Task: Create a section Feature Freeze Sprint and in the section, add a milestone Enterprise Resource Planning (ERP) Implementation in the project ZoneTech.
Action: Mouse moved to (182, 467)
Screenshot: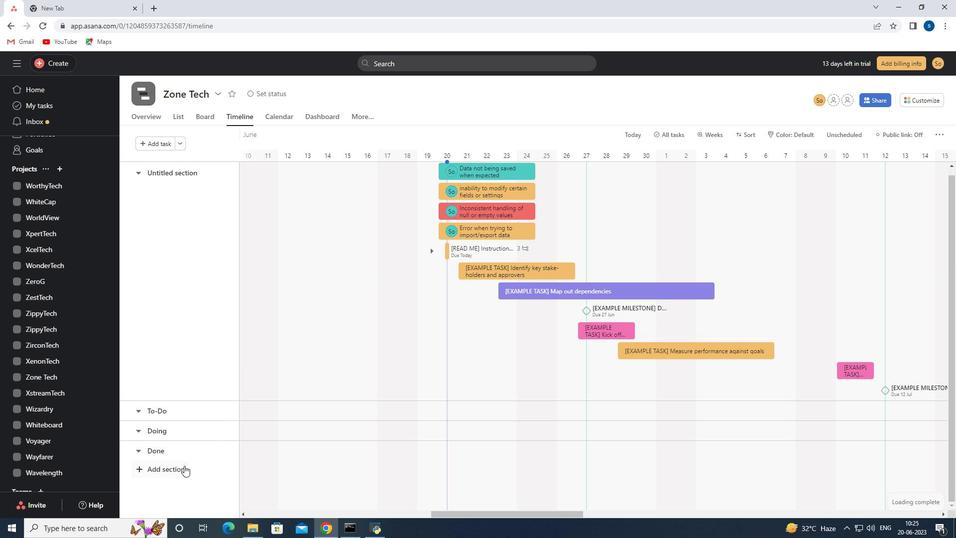 
Action: Mouse pressed left at (182, 467)
Screenshot: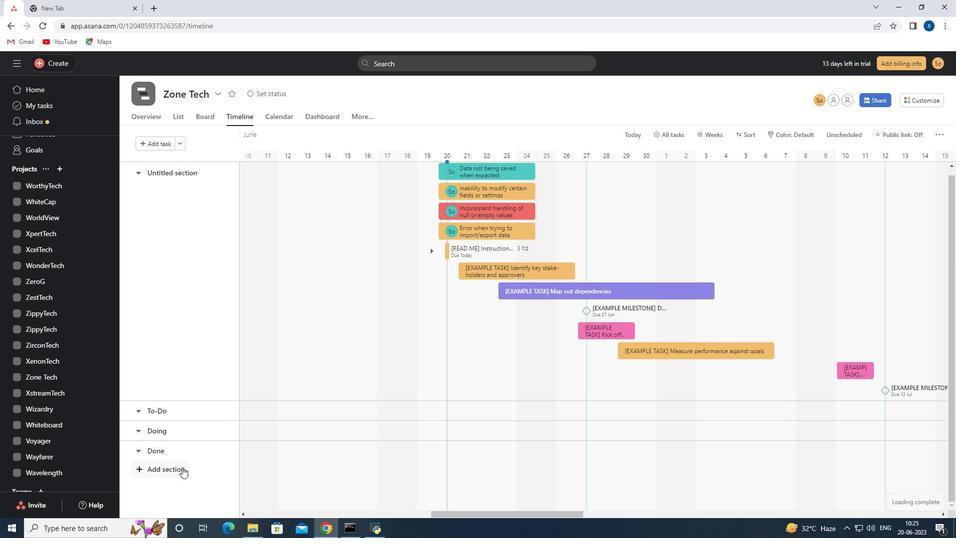 
Action: Mouse moved to (182, 467)
Screenshot: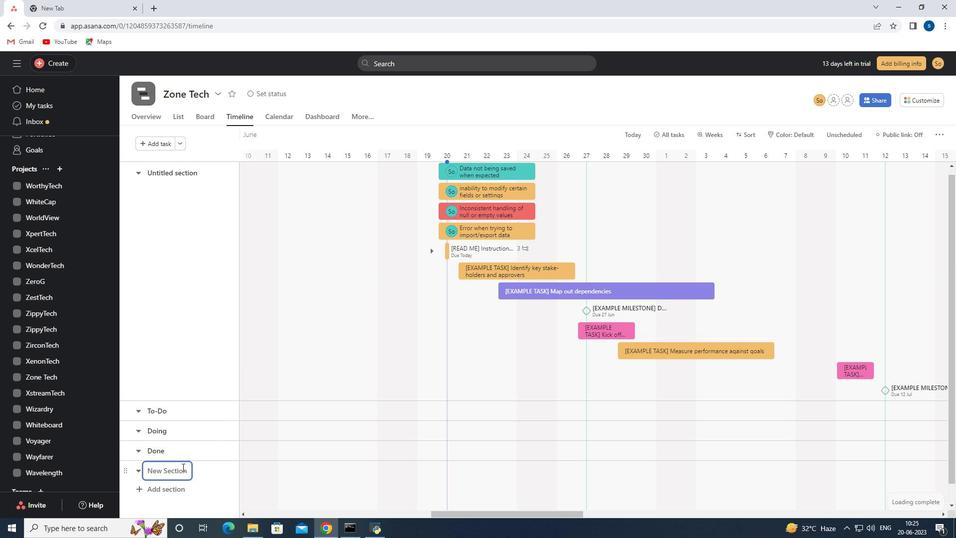 
Action: Key pressed <Key.shift>Feature<Key.space><Key.shift>Freeze<Key.space><Key.shift>Sprint
Screenshot: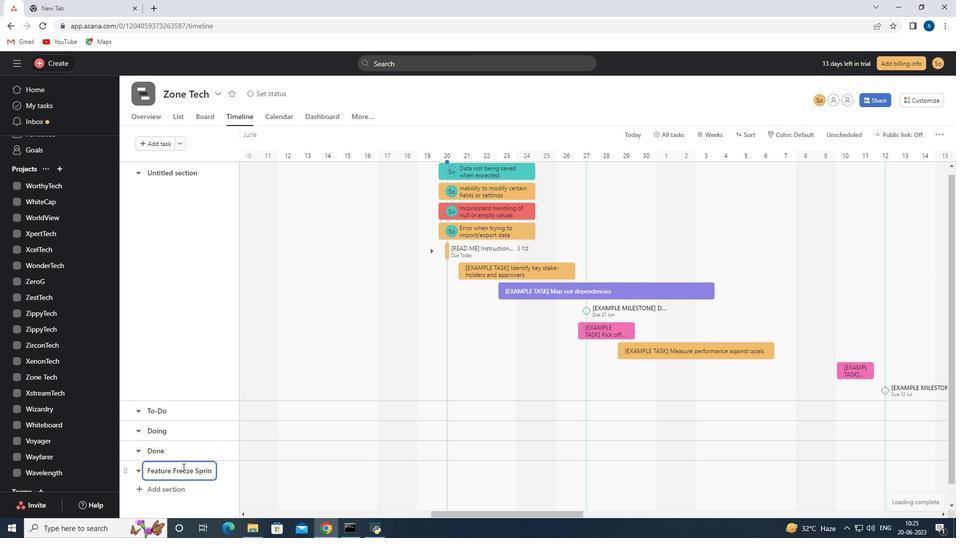 
Action: Mouse moved to (274, 471)
Screenshot: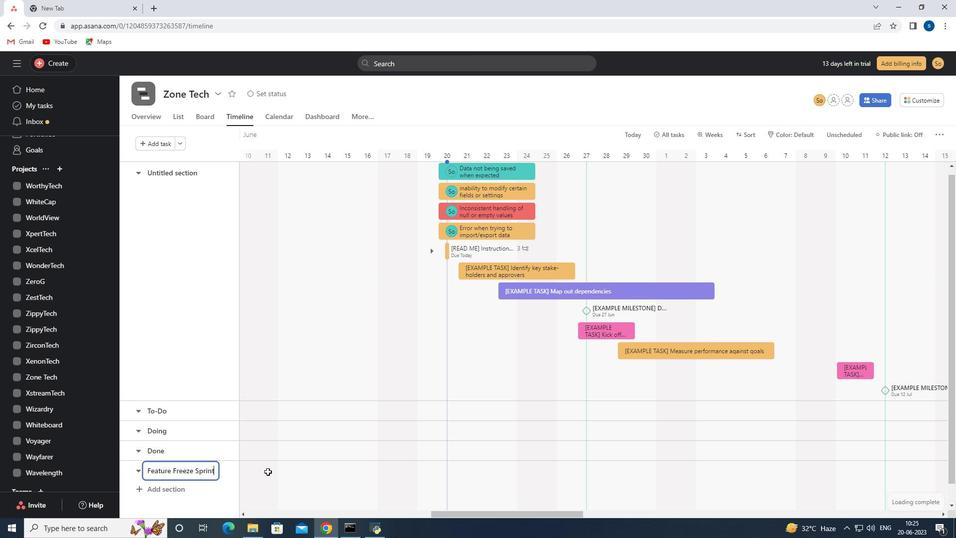 
Action: Mouse pressed left at (274, 471)
Screenshot: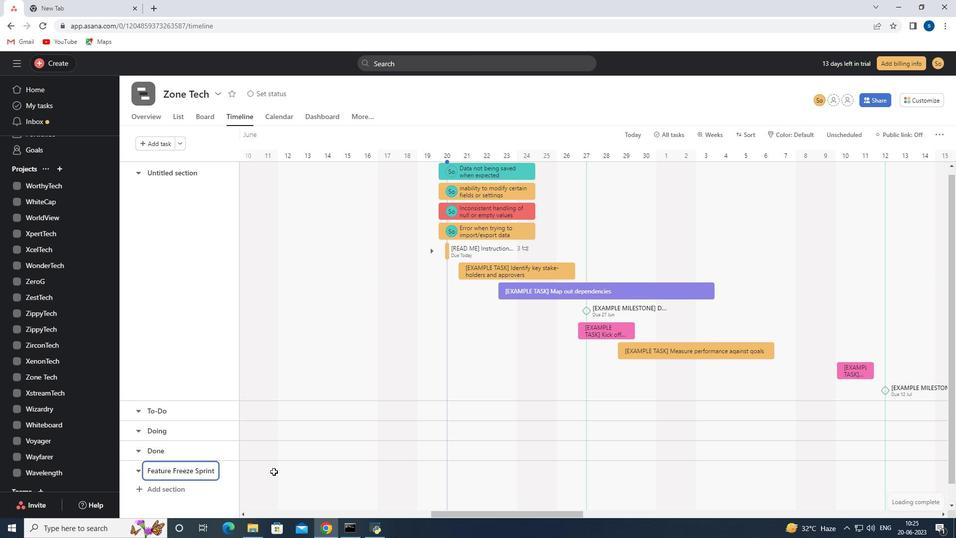 
Action: Mouse moved to (274, 472)
Screenshot: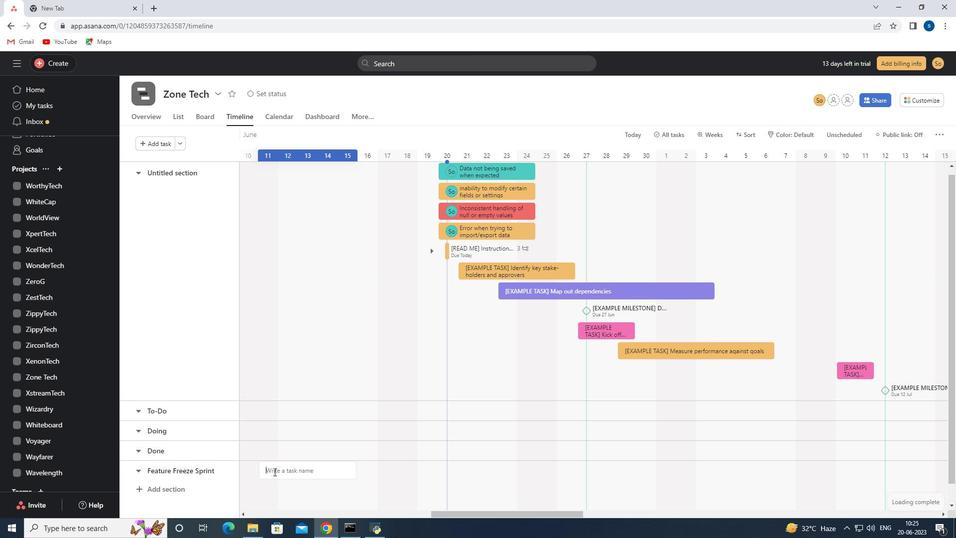 
Action: Key pressed <Key.shift>Entr<Key.backspace>erprise<Key.space><Key.shift>Resource<Key.space><Key.shift>Planning<Key.space><Key.shift><Key.shift><Key.shift>(ERP)<Key.space><Key.shift>Implementation
Screenshot: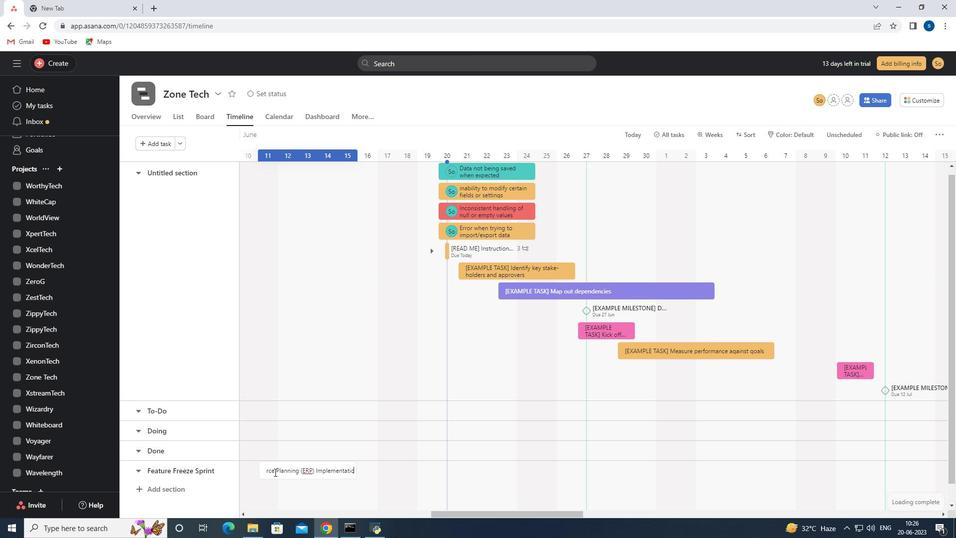 
Action: Mouse moved to (325, 470)
Screenshot: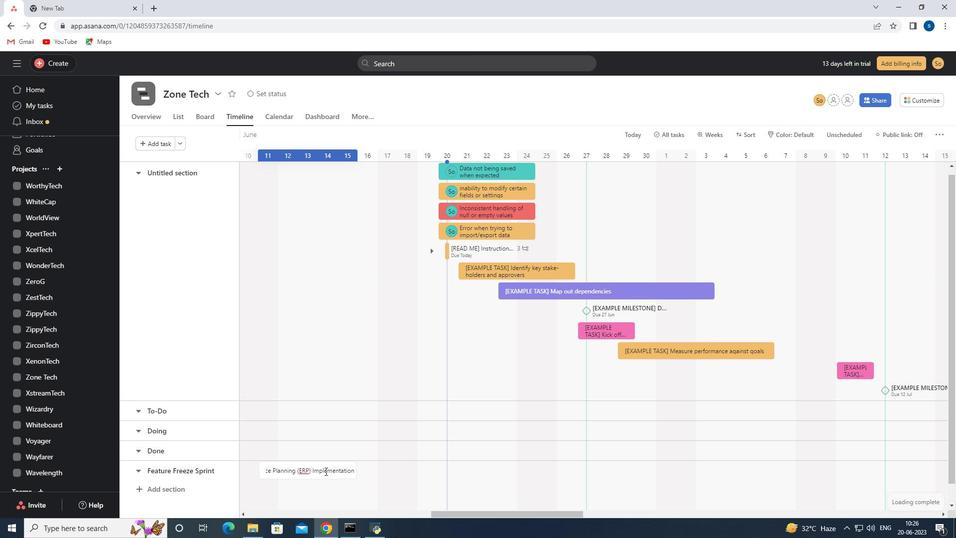 
Action: Mouse pressed right at (325, 470)
Screenshot: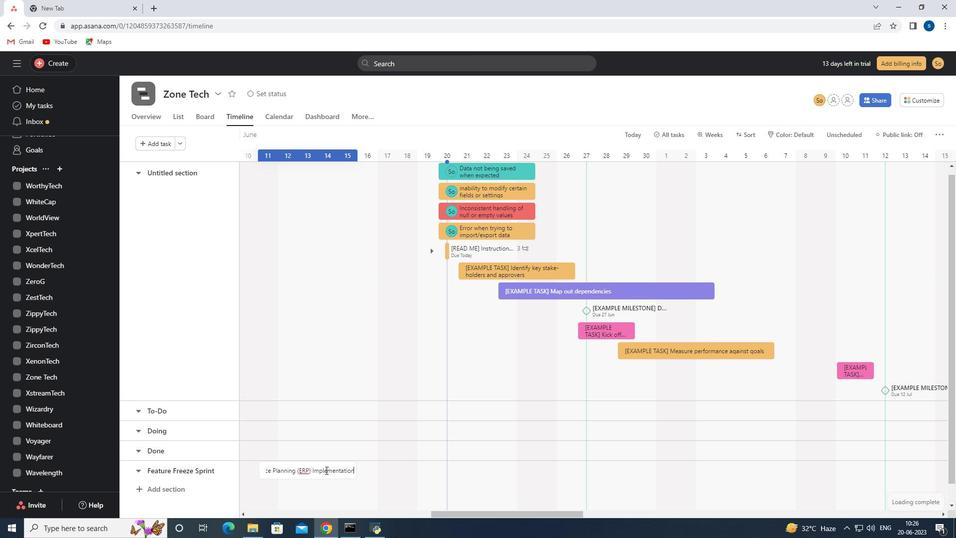 
Action: Mouse moved to (361, 420)
Screenshot: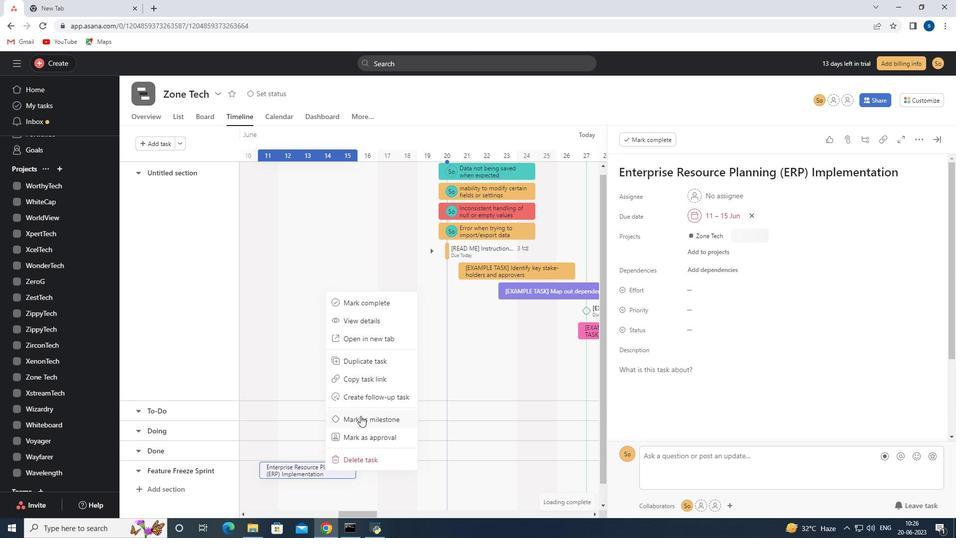 
Action: Mouse pressed left at (361, 420)
Screenshot: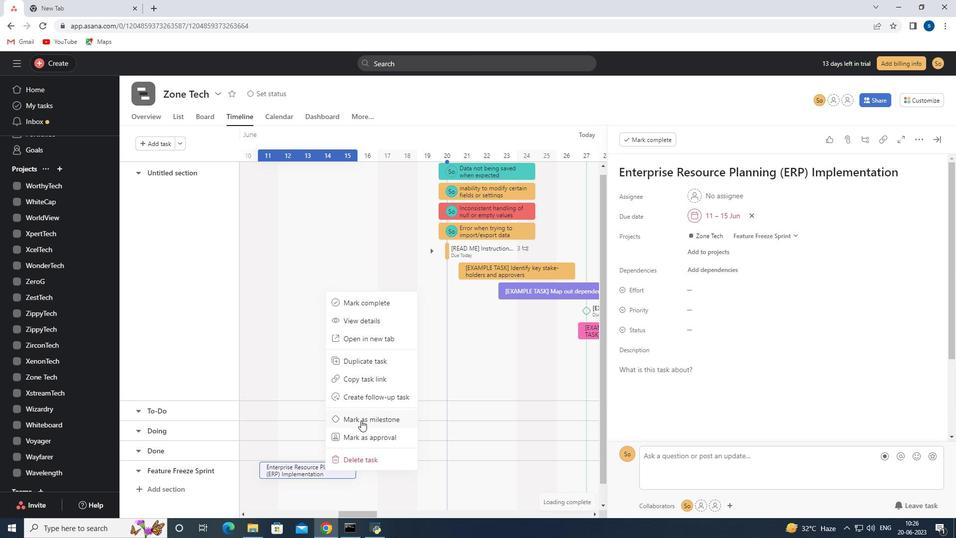 
Action: Mouse moved to (251, 448)
Screenshot: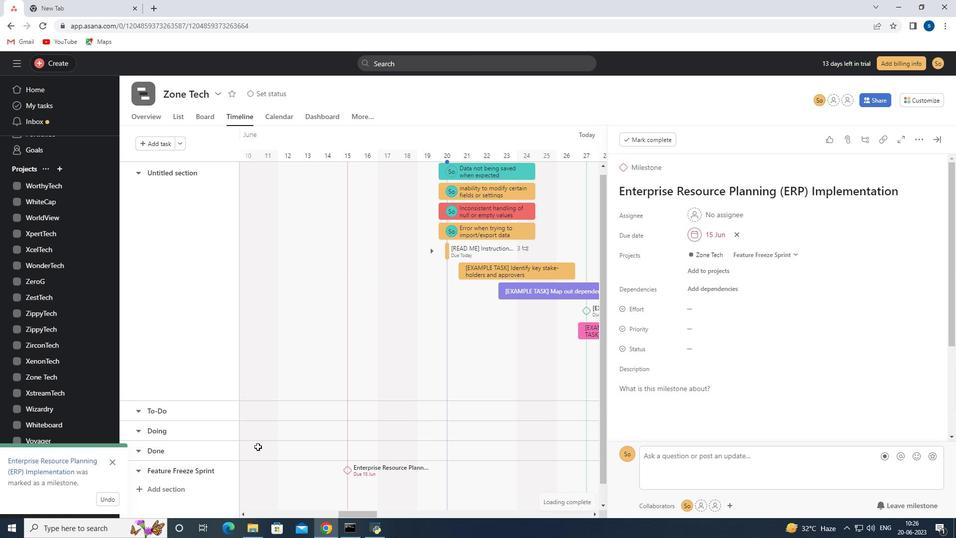 
